 Task: Set the alternate calendars to Hijri - Kuwaiti.
Action: Mouse moved to (948, 96)
Screenshot: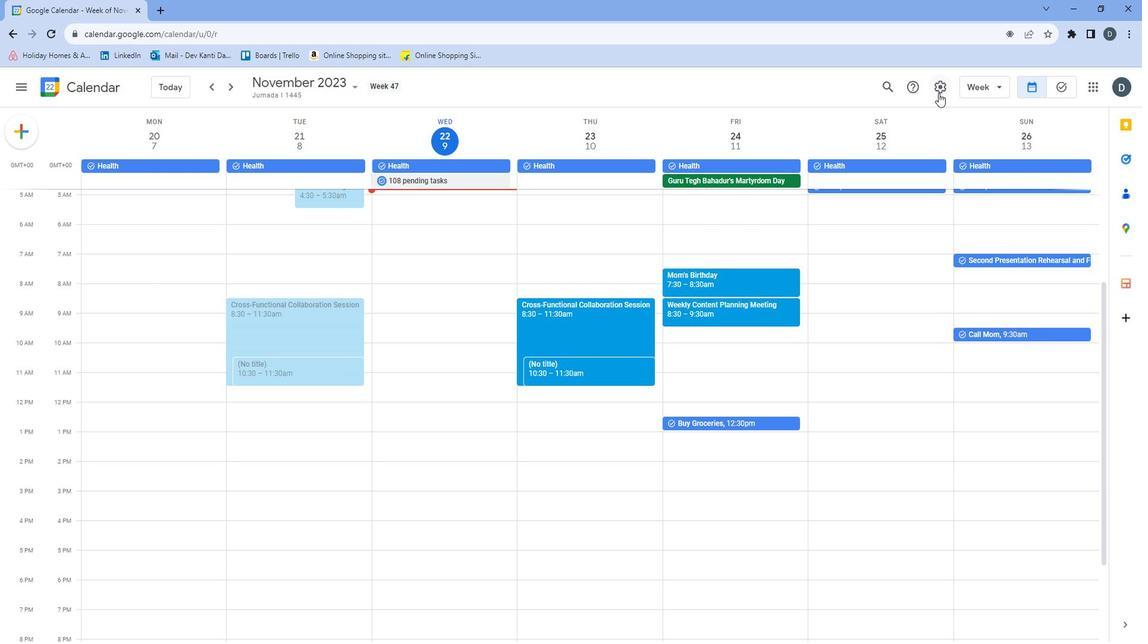 
Action: Mouse pressed left at (948, 96)
Screenshot: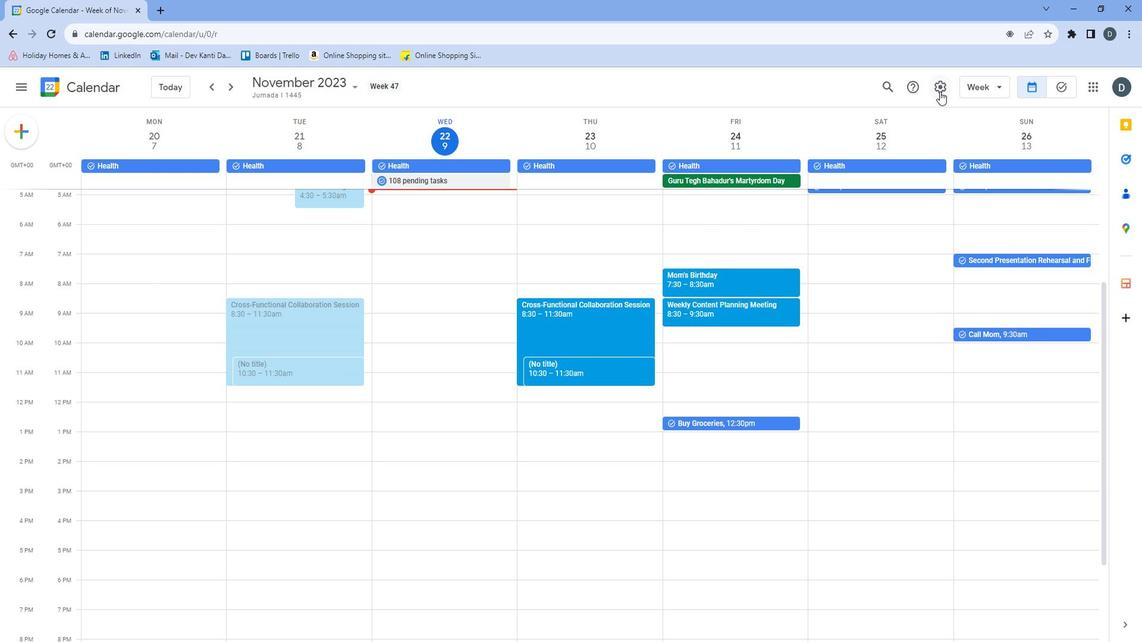 
Action: Mouse moved to (953, 112)
Screenshot: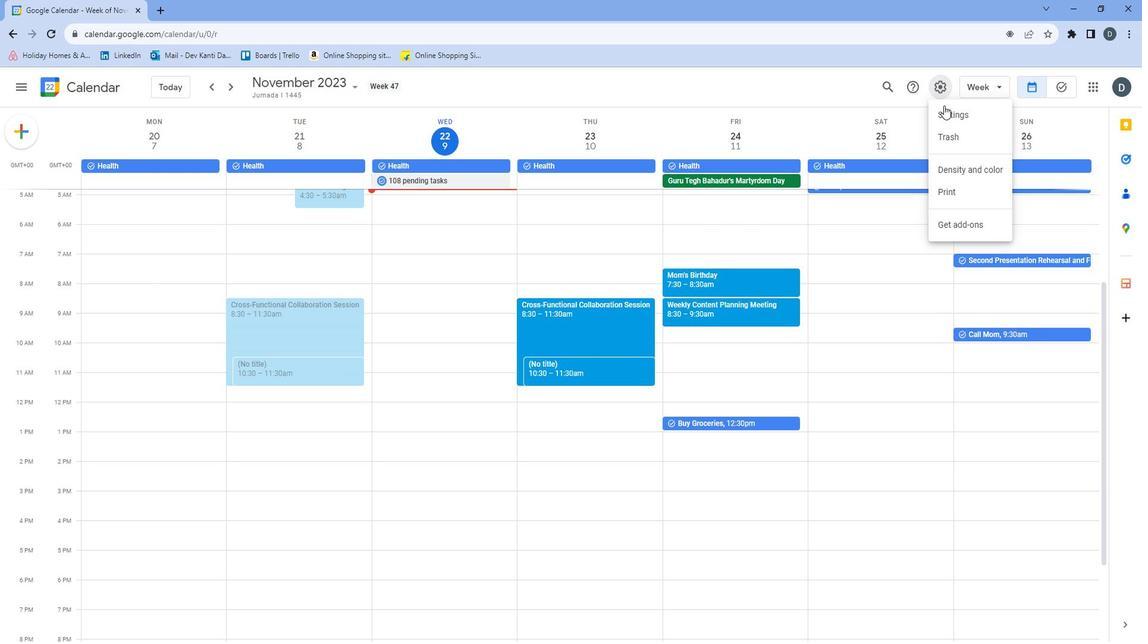 
Action: Mouse pressed left at (953, 112)
Screenshot: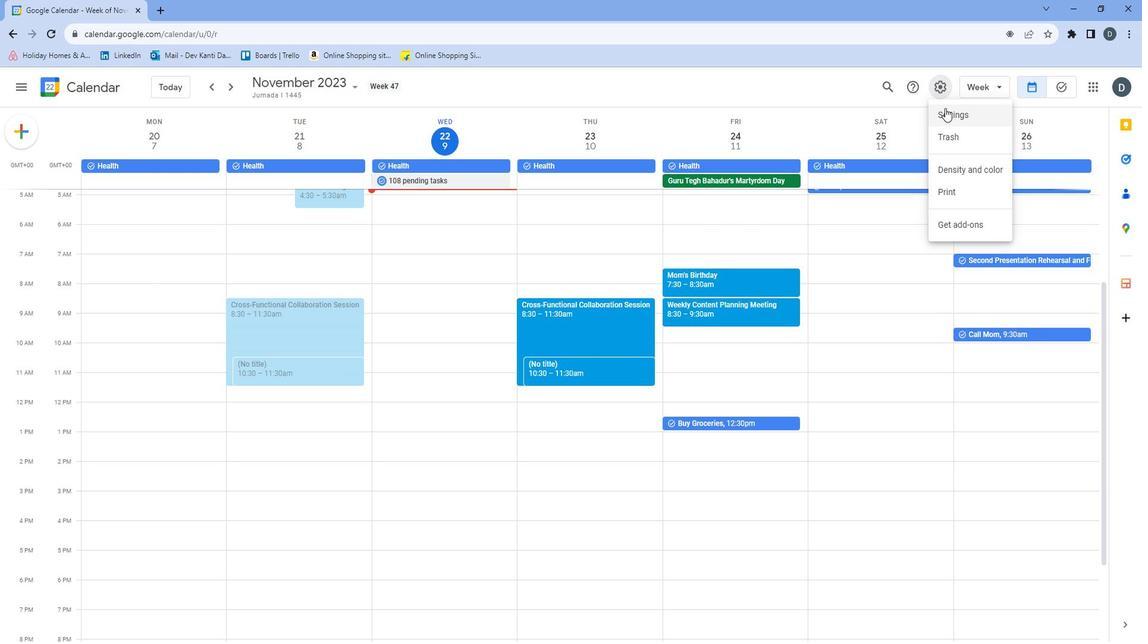 
Action: Mouse moved to (706, 330)
Screenshot: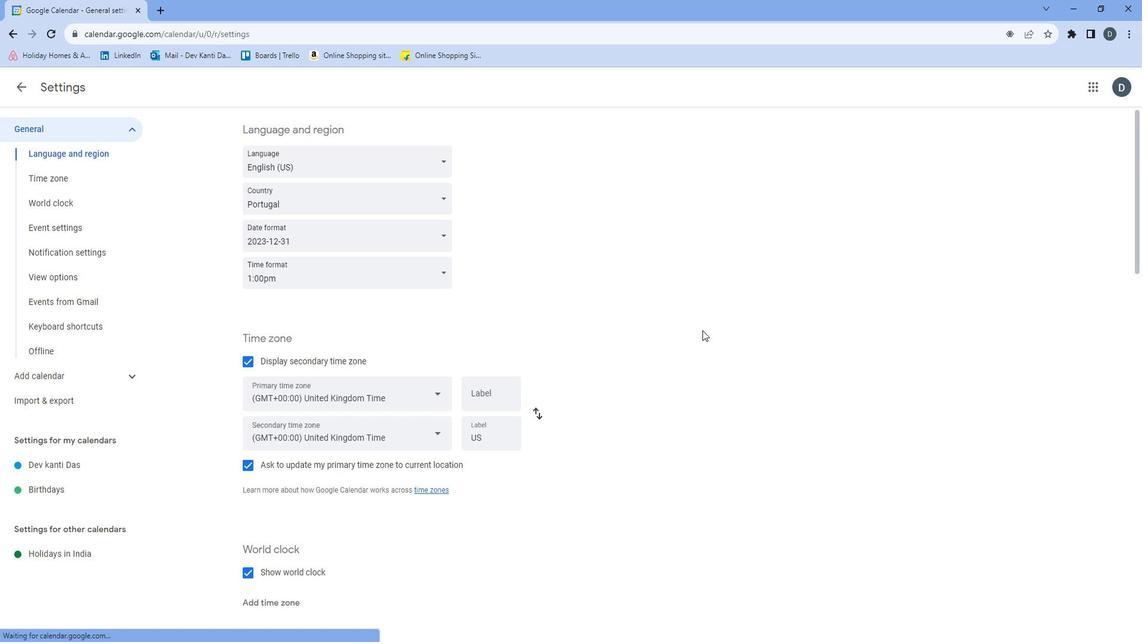 
Action: Mouse scrolled (706, 329) with delta (0, 0)
Screenshot: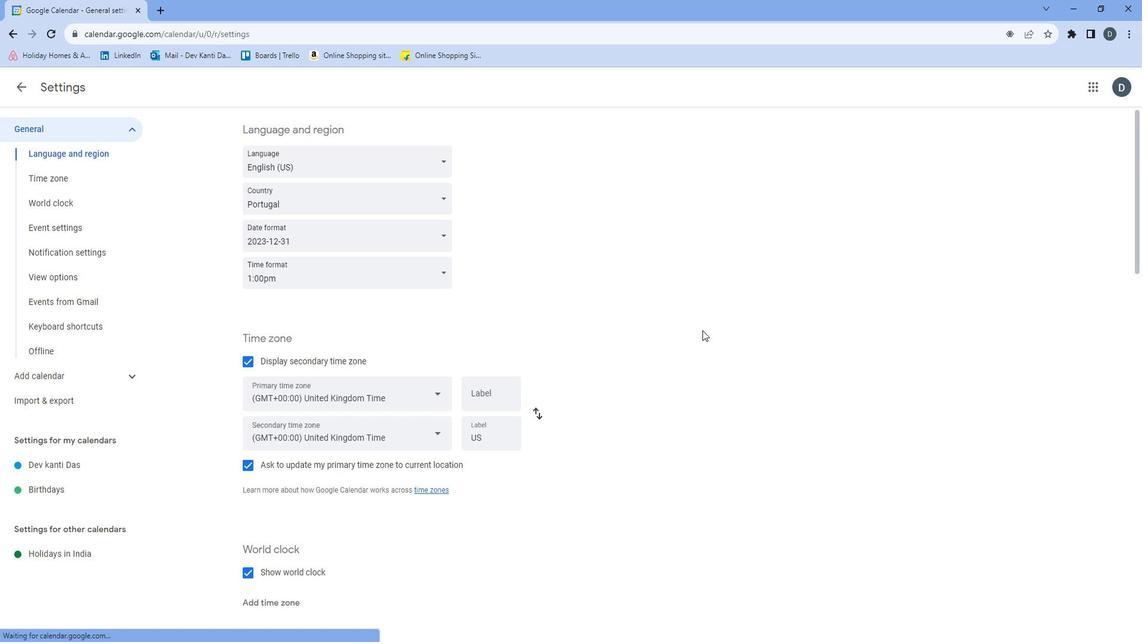 
Action: Mouse moved to (680, 342)
Screenshot: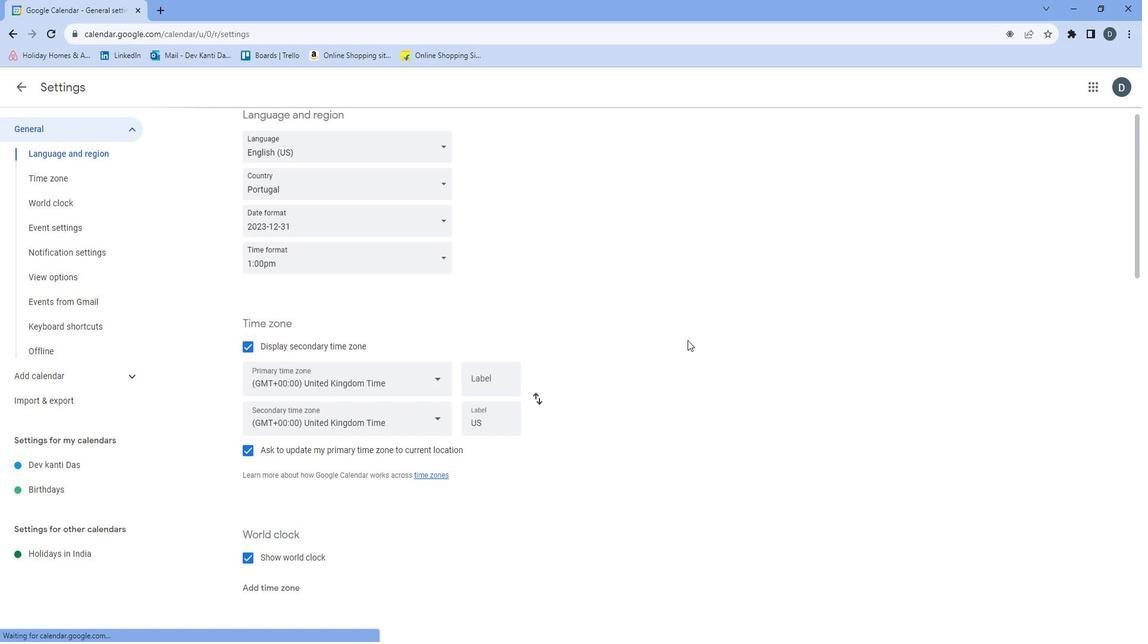 
Action: Mouse scrolled (680, 342) with delta (0, 0)
Screenshot: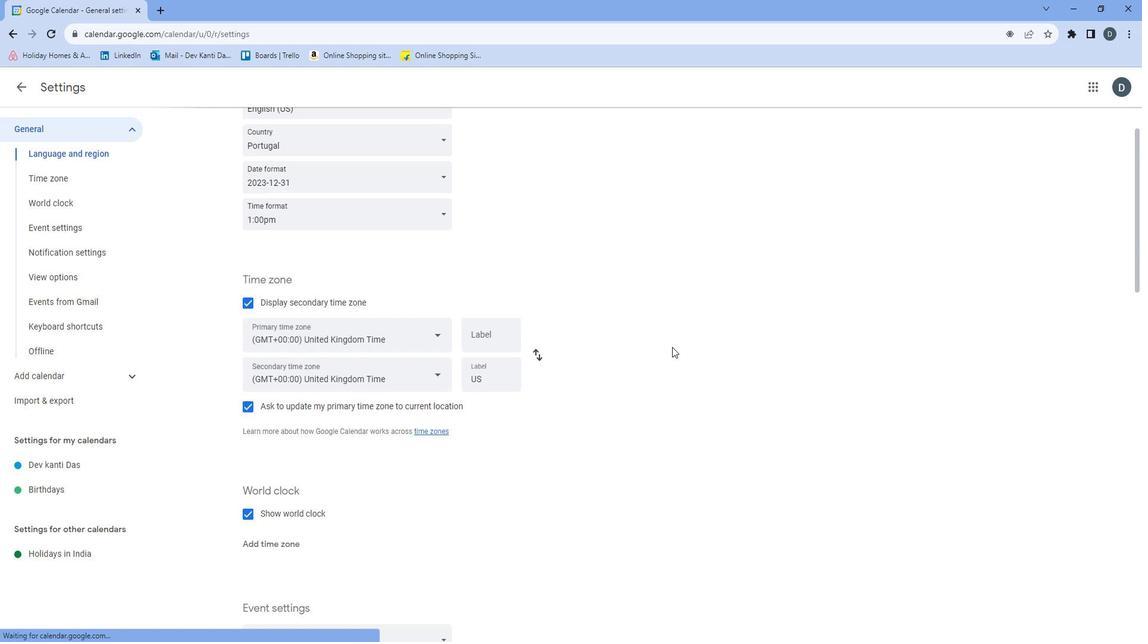
Action: Mouse moved to (654, 345)
Screenshot: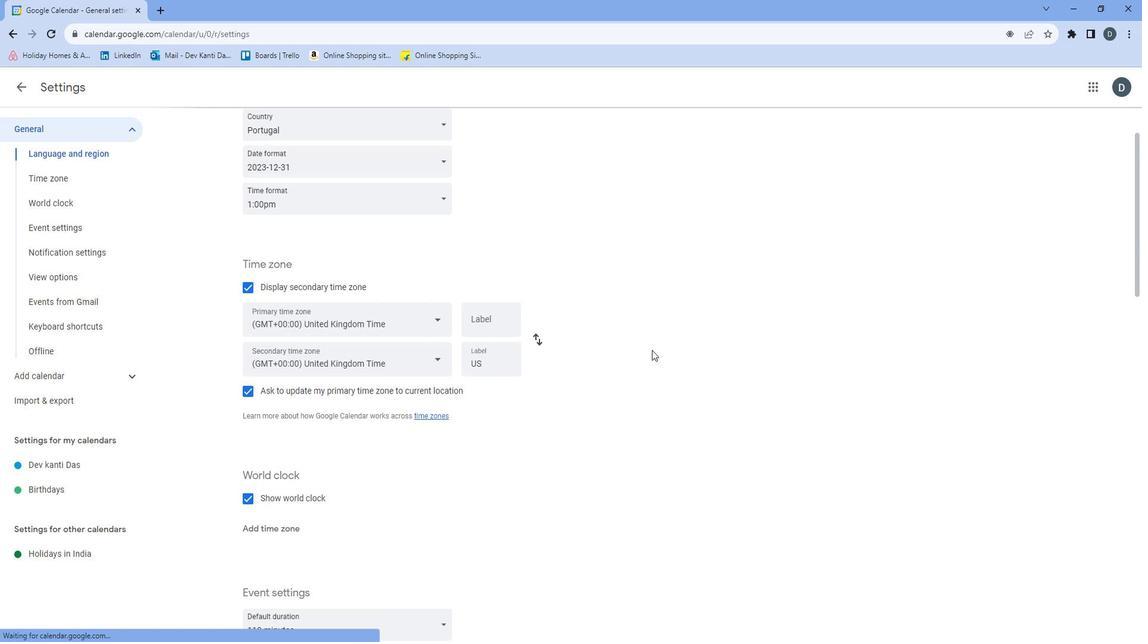 
Action: Mouse scrolled (654, 345) with delta (0, 0)
Screenshot: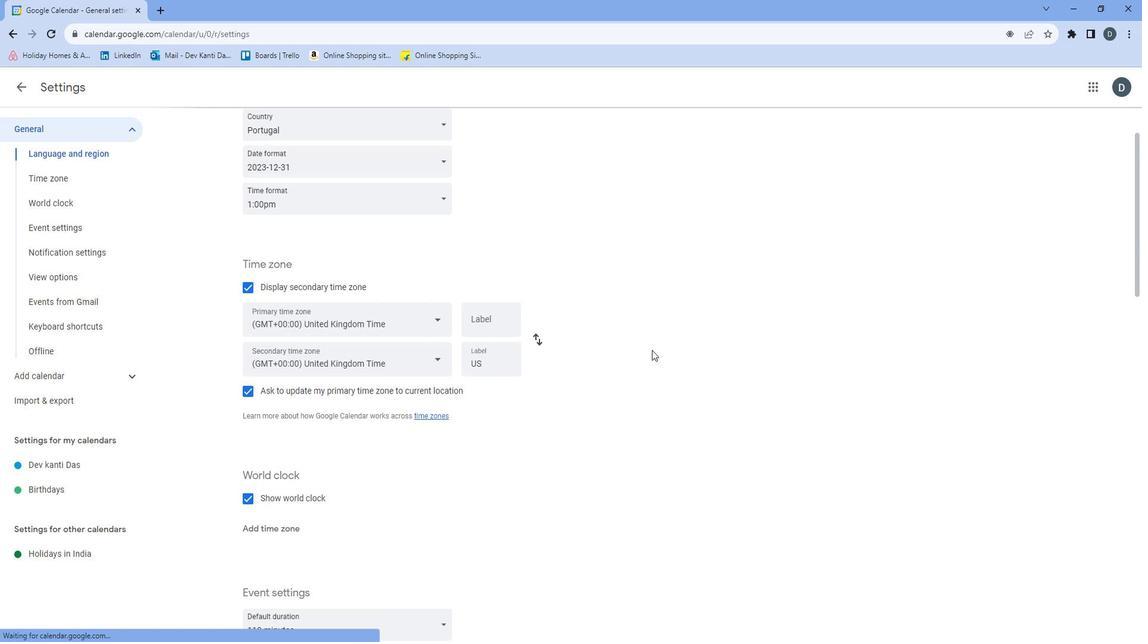 
Action: Mouse moved to (616, 346)
Screenshot: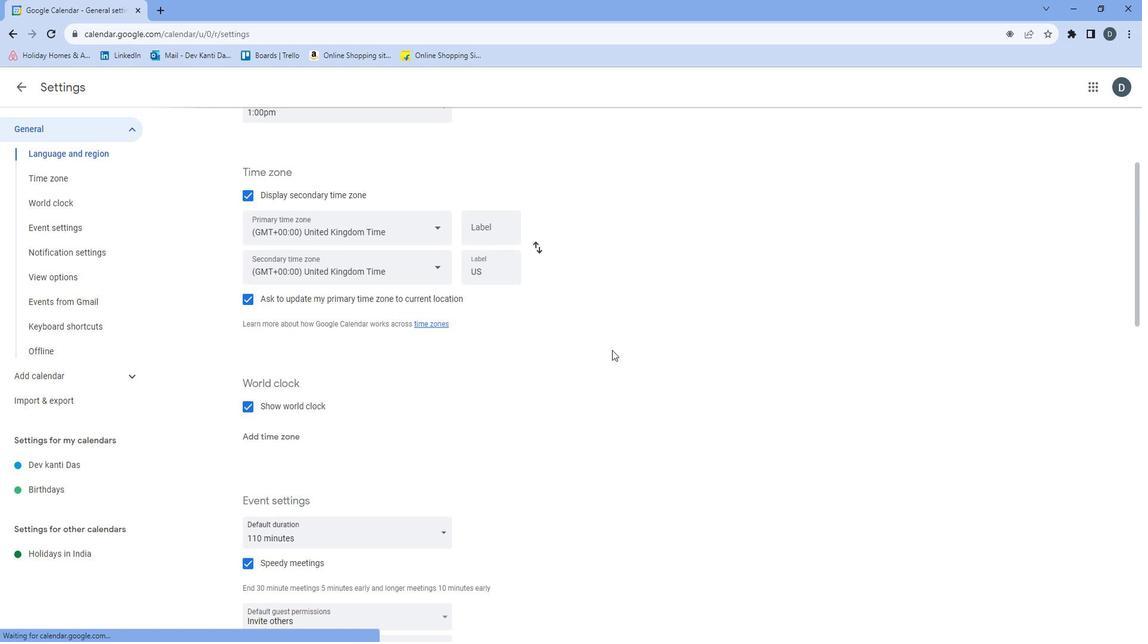 
Action: Mouse scrolled (616, 345) with delta (0, 0)
Screenshot: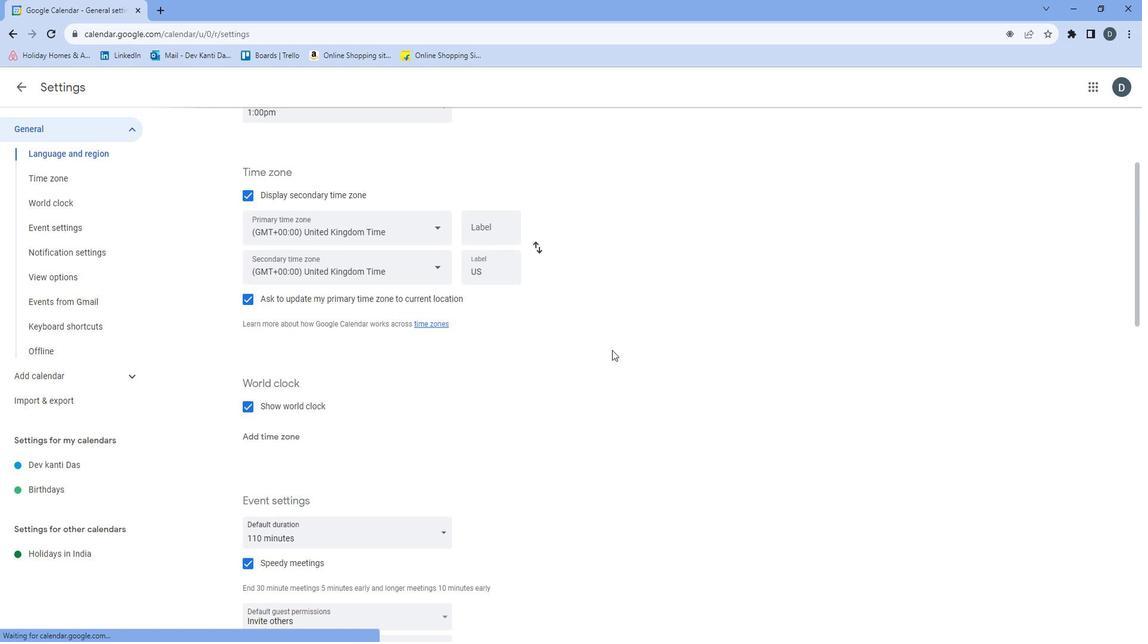 
Action: Mouse moved to (609, 346)
Screenshot: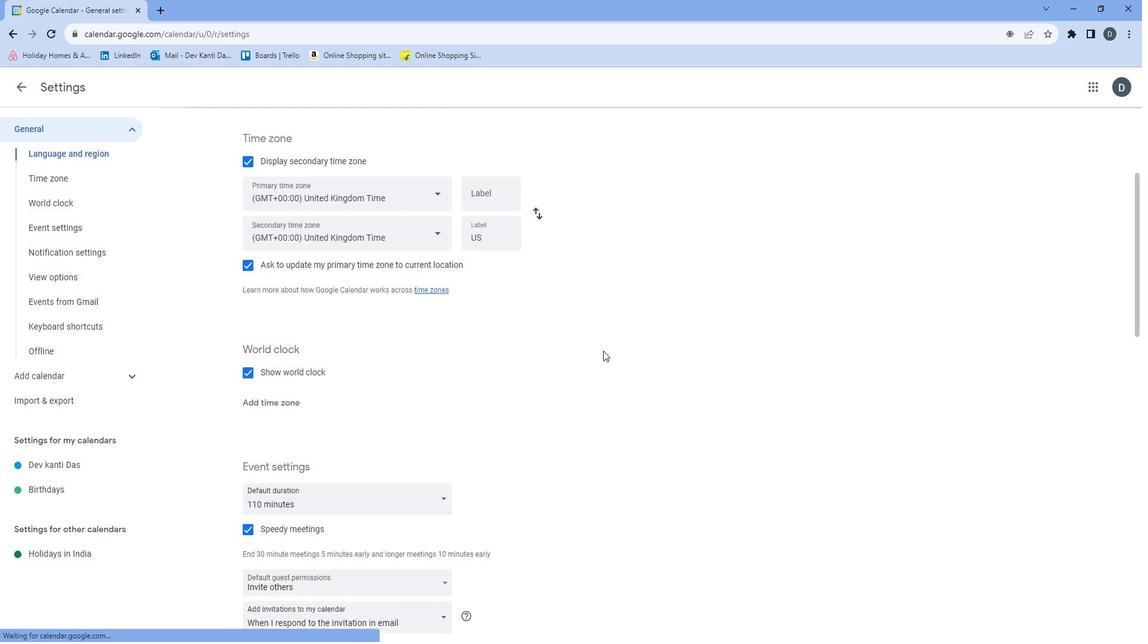
Action: Mouse scrolled (609, 345) with delta (0, 0)
Screenshot: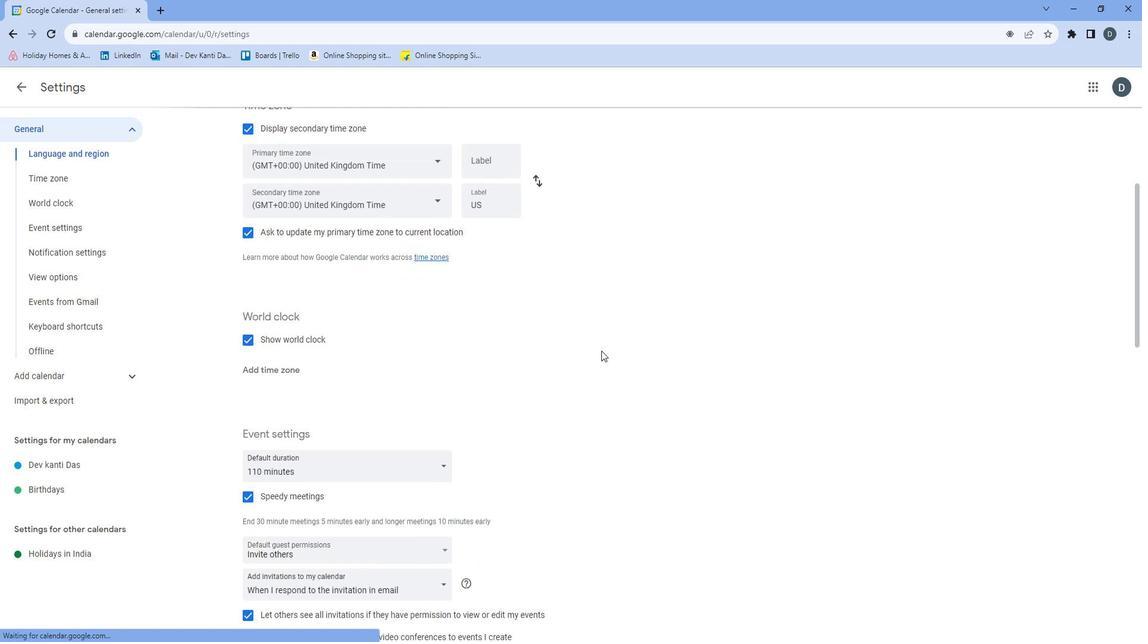
Action: Mouse moved to (610, 343)
Screenshot: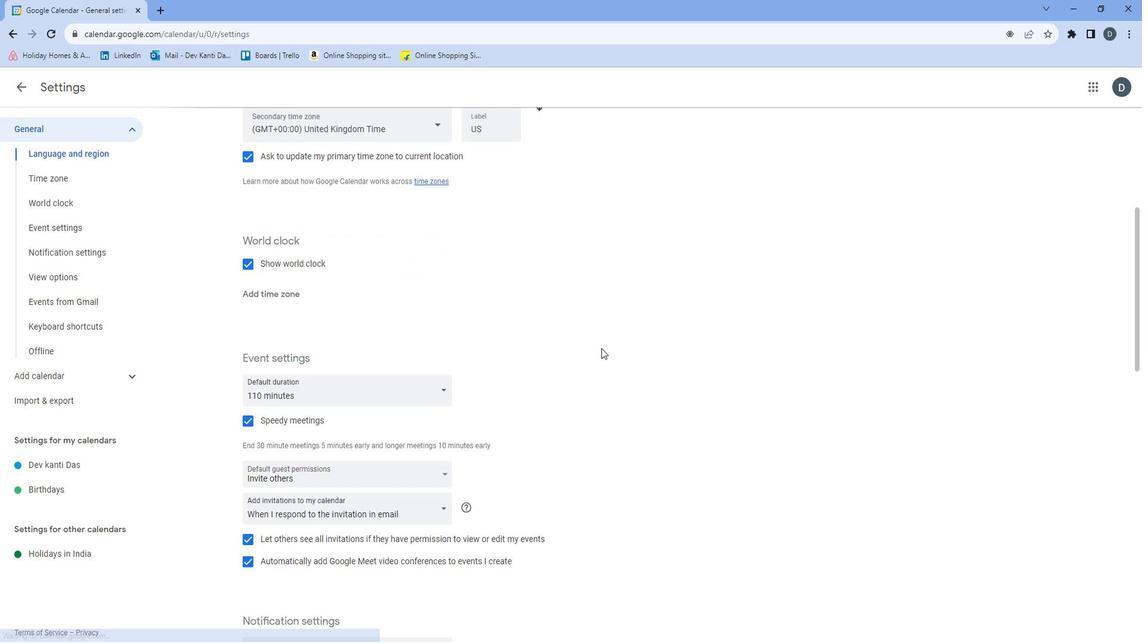 
Action: Mouse scrolled (610, 342) with delta (0, 0)
Screenshot: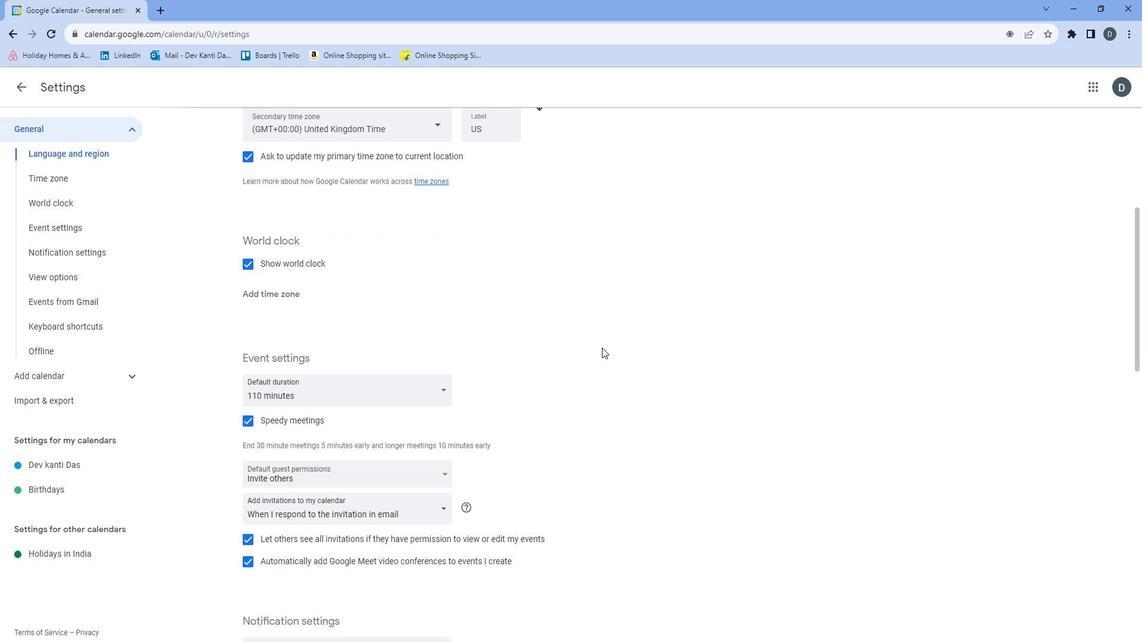 
Action: Mouse scrolled (610, 342) with delta (0, 0)
Screenshot: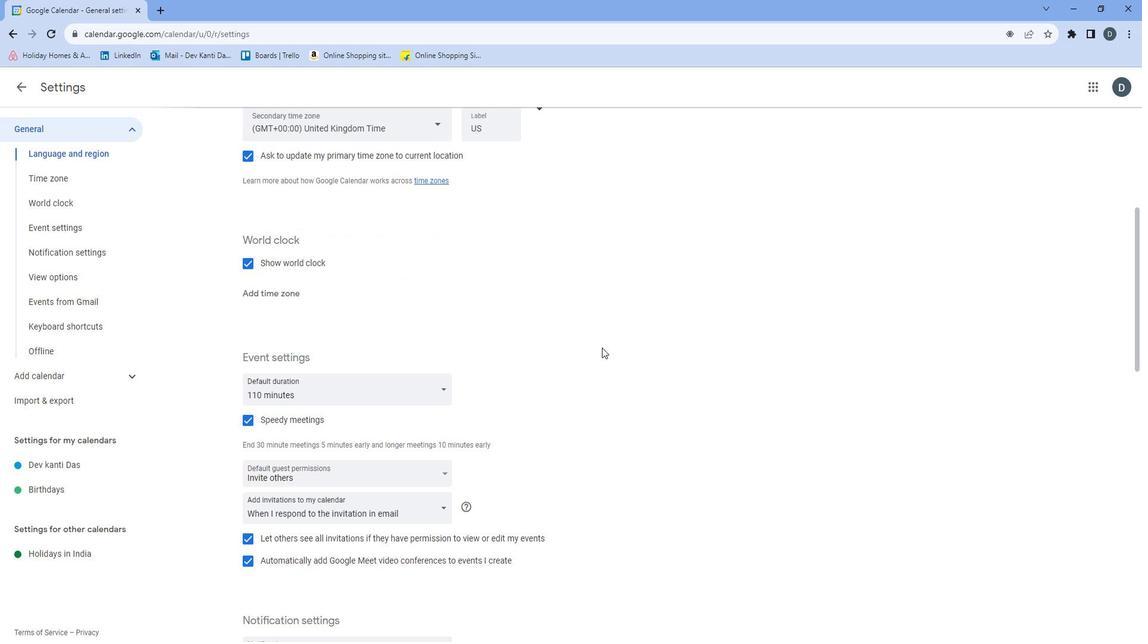 
Action: Mouse scrolled (610, 342) with delta (0, 0)
Screenshot: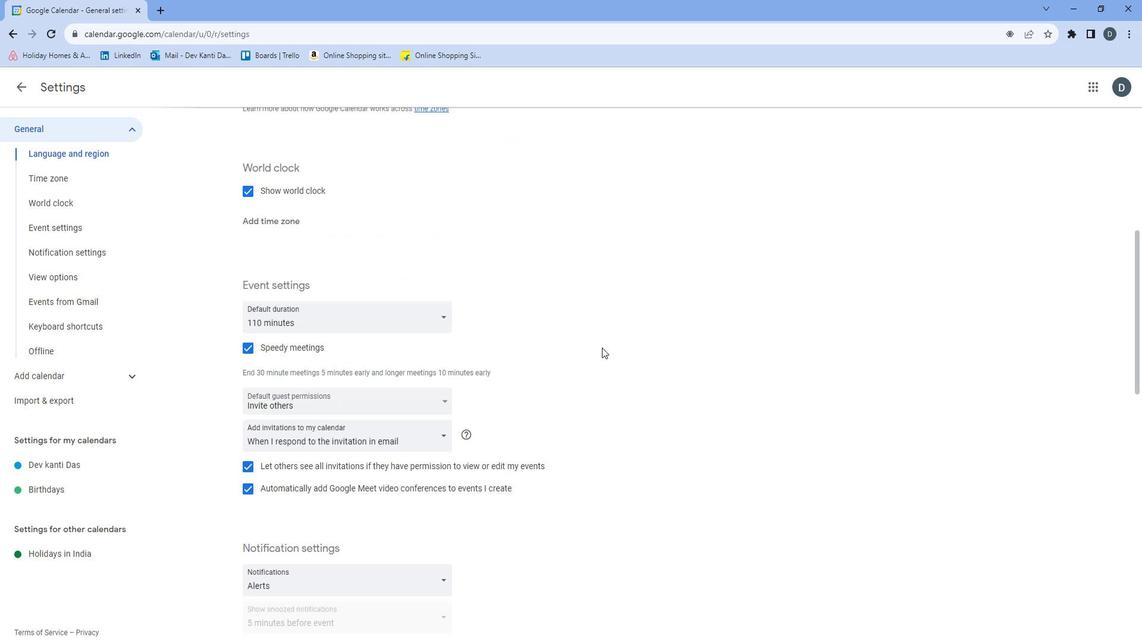 
Action: Mouse scrolled (610, 342) with delta (0, 0)
Screenshot: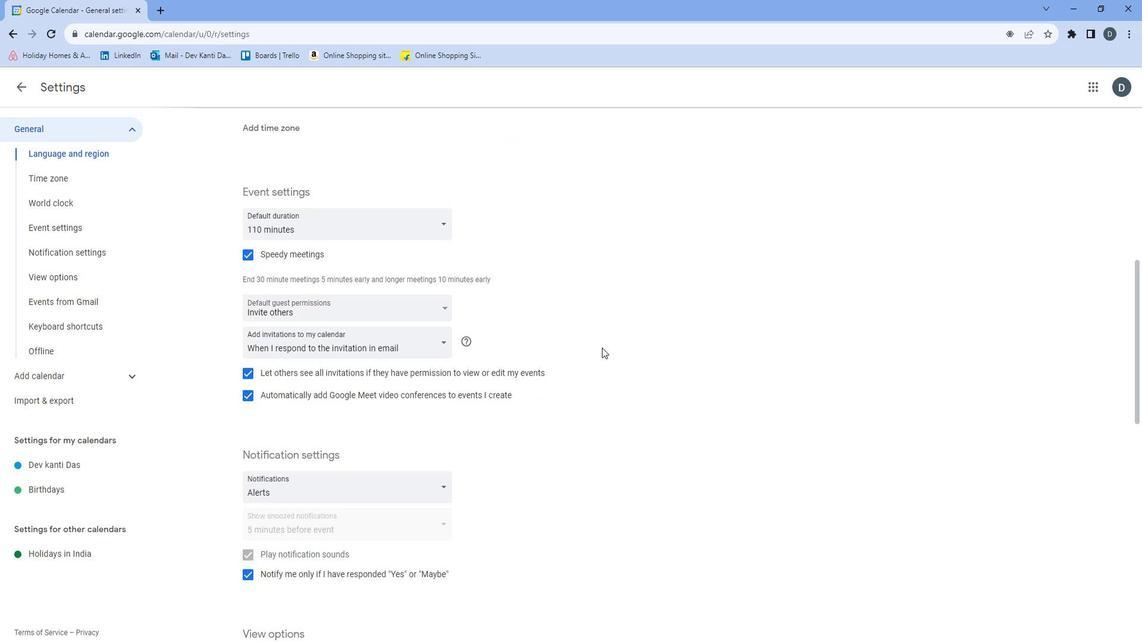 
Action: Mouse scrolled (610, 342) with delta (0, 0)
Screenshot: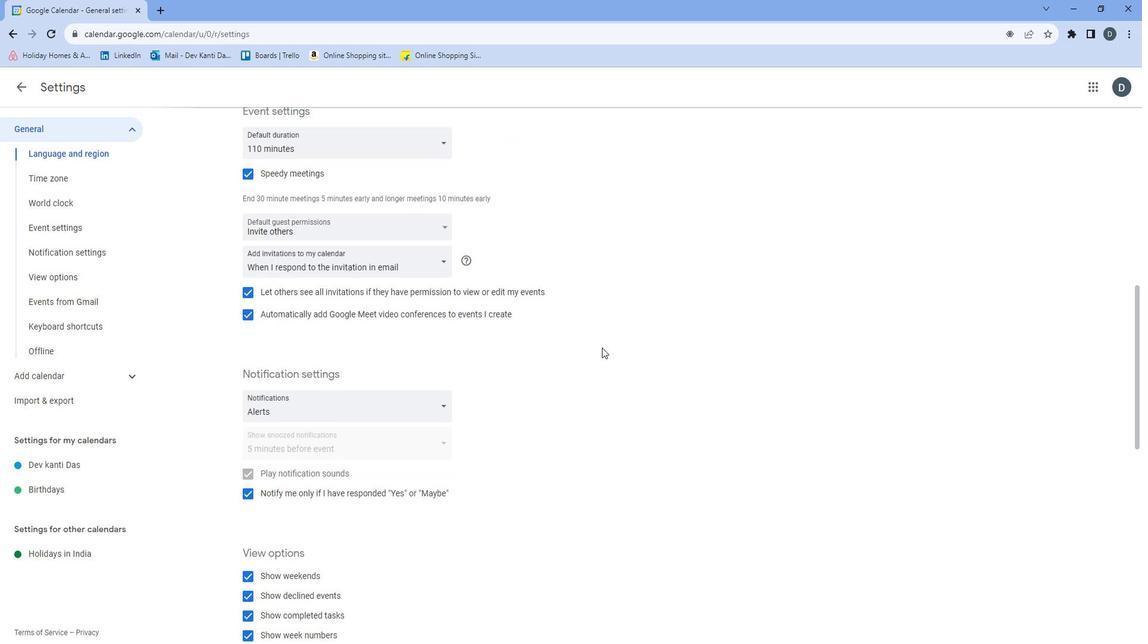 
Action: Mouse scrolled (610, 342) with delta (0, 0)
Screenshot: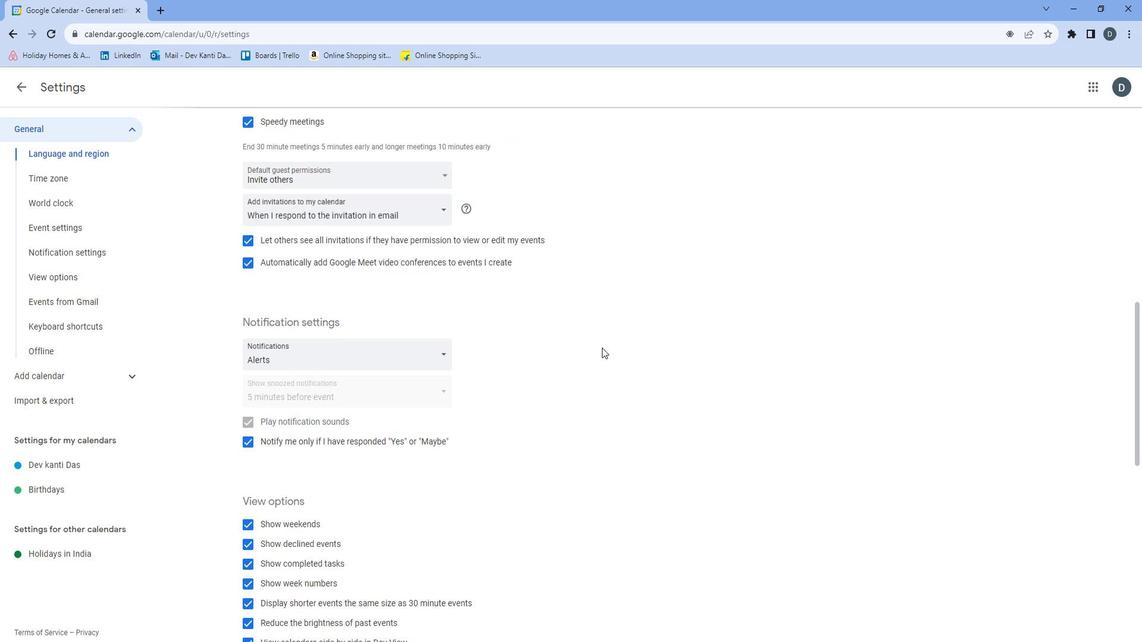 
Action: Mouse moved to (632, 335)
Screenshot: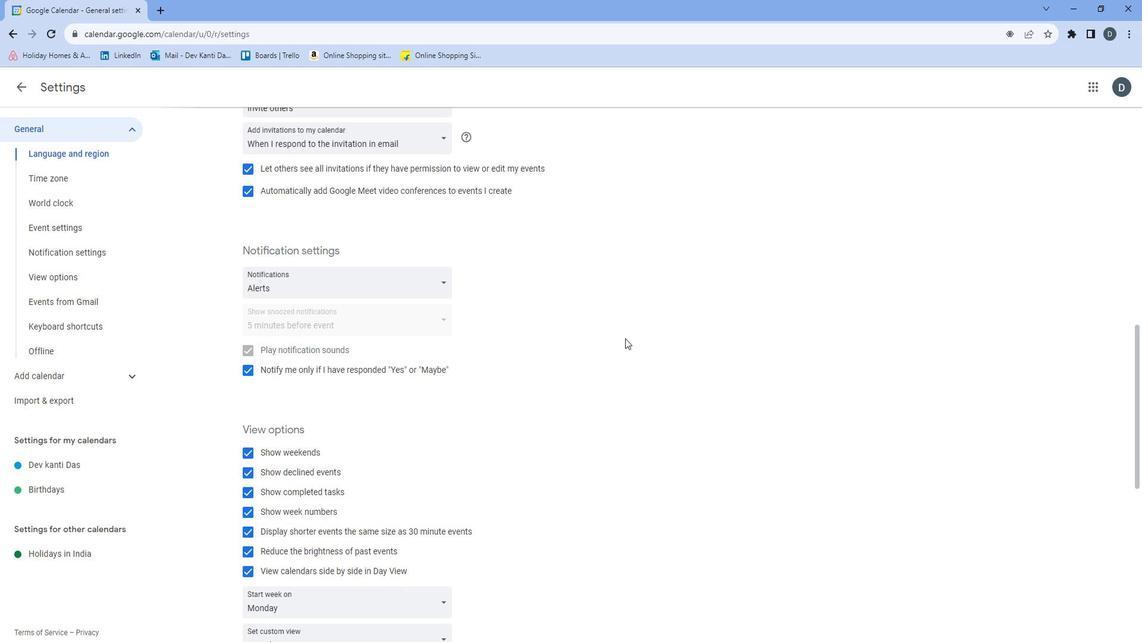 
Action: Mouse scrolled (632, 334) with delta (0, 0)
Screenshot: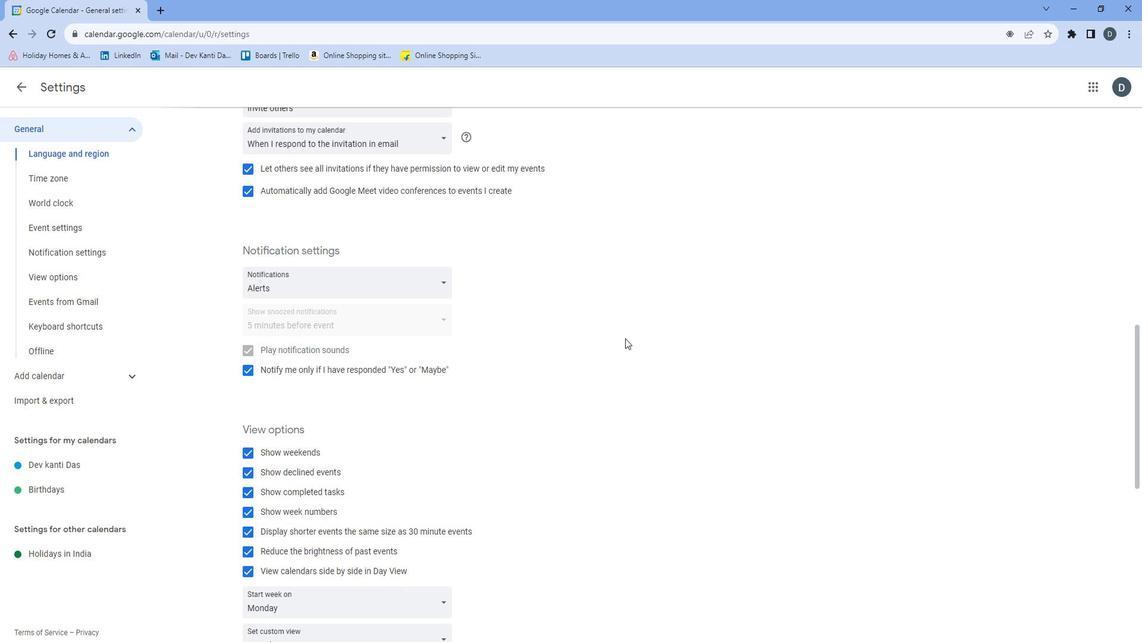 
Action: Mouse moved to (631, 337)
Screenshot: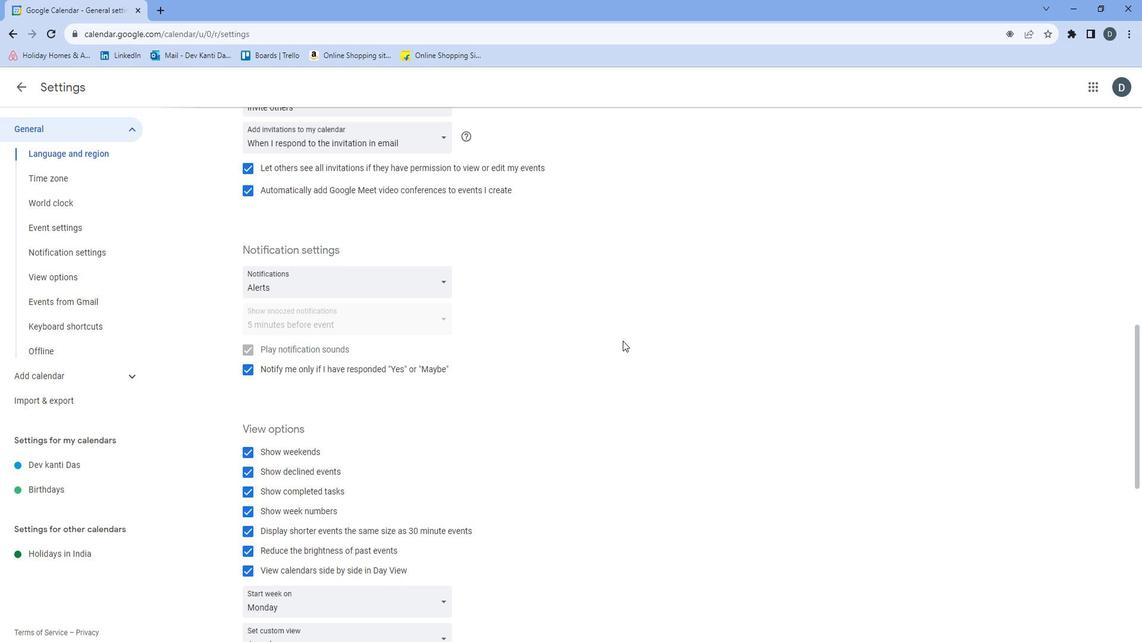 
Action: Mouse scrolled (631, 336) with delta (0, 0)
Screenshot: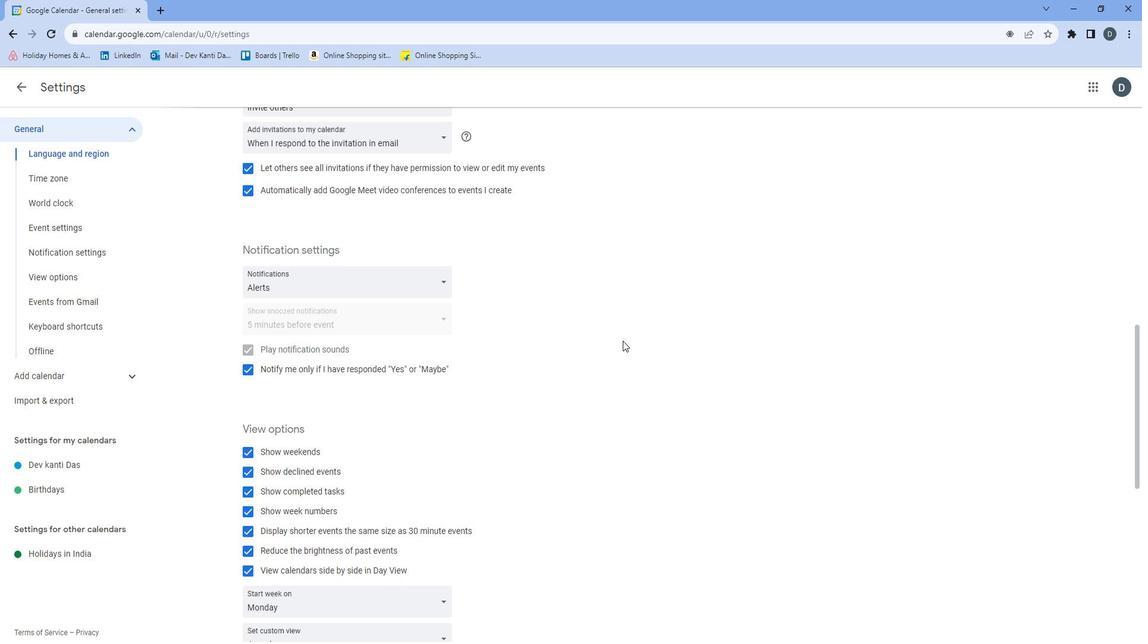 
Action: Mouse scrolled (631, 336) with delta (0, 0)
Screenshot: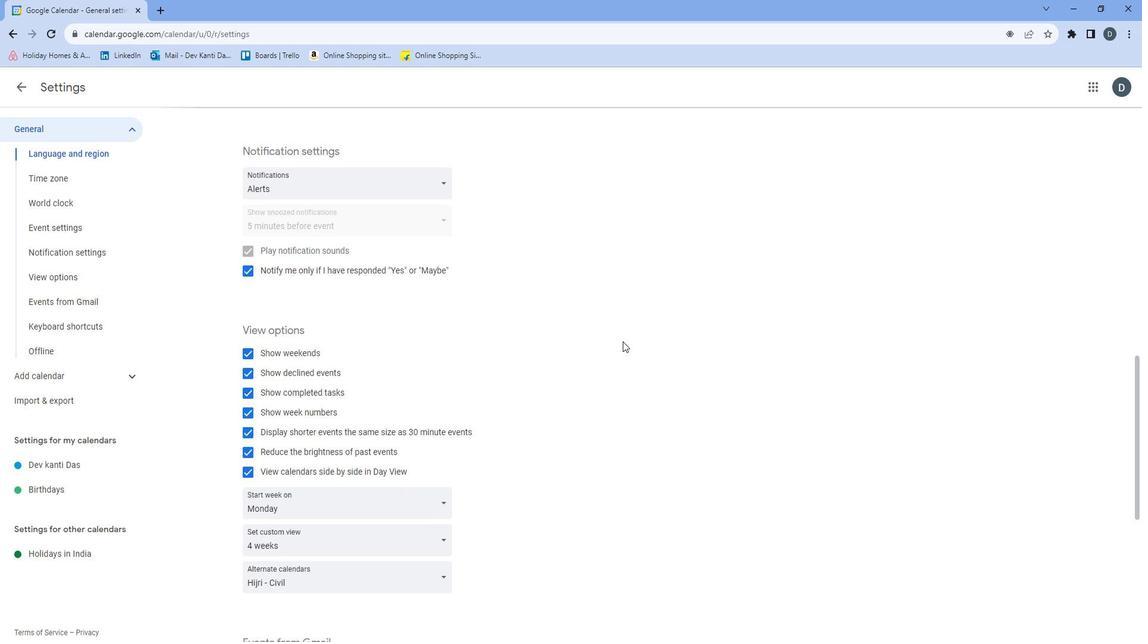 
Action: Mouse scrolled (631, 336) with delta (0, 0)
Screenshot: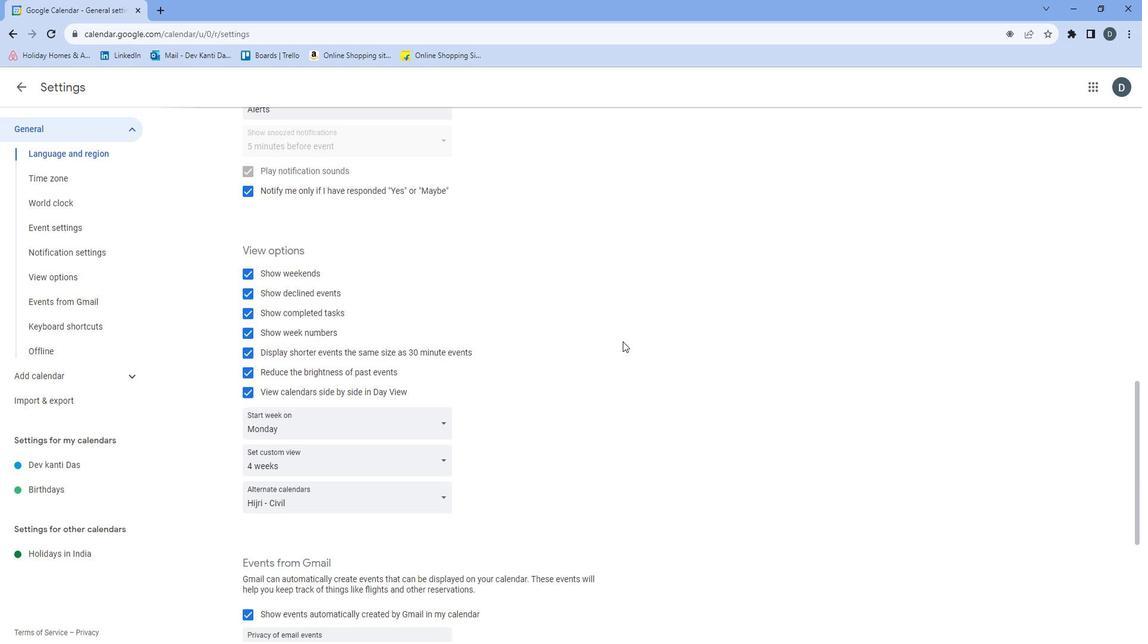 
Action: Mouse scrolled (631, 336) with delta (0, 0)
Screenshot: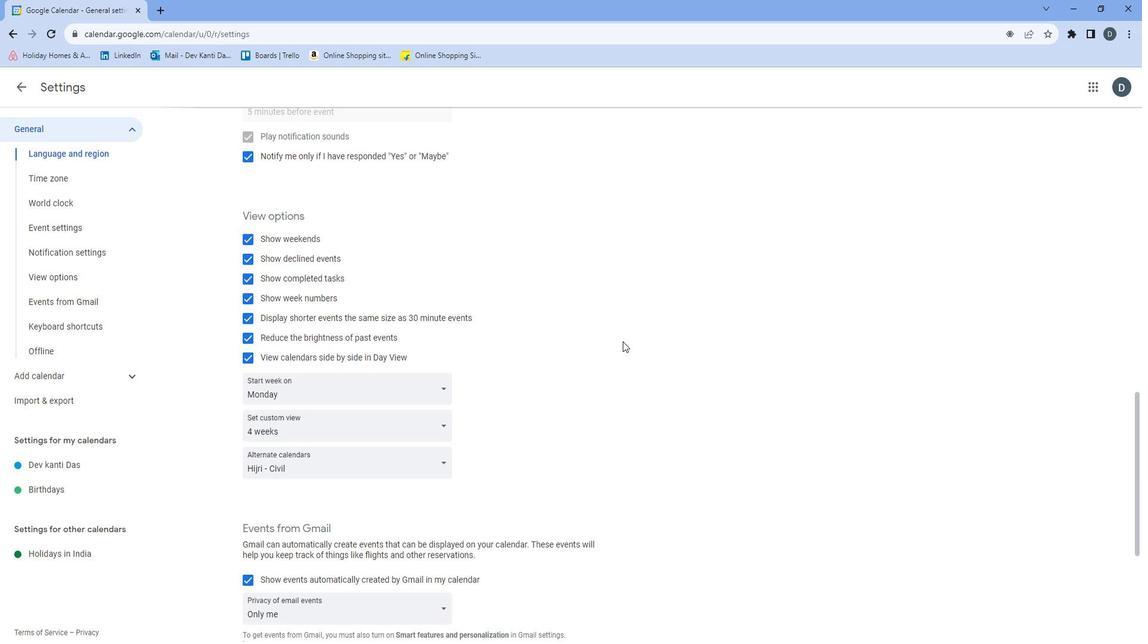
Action: Mouse moved to (443, 349)
Screenshot: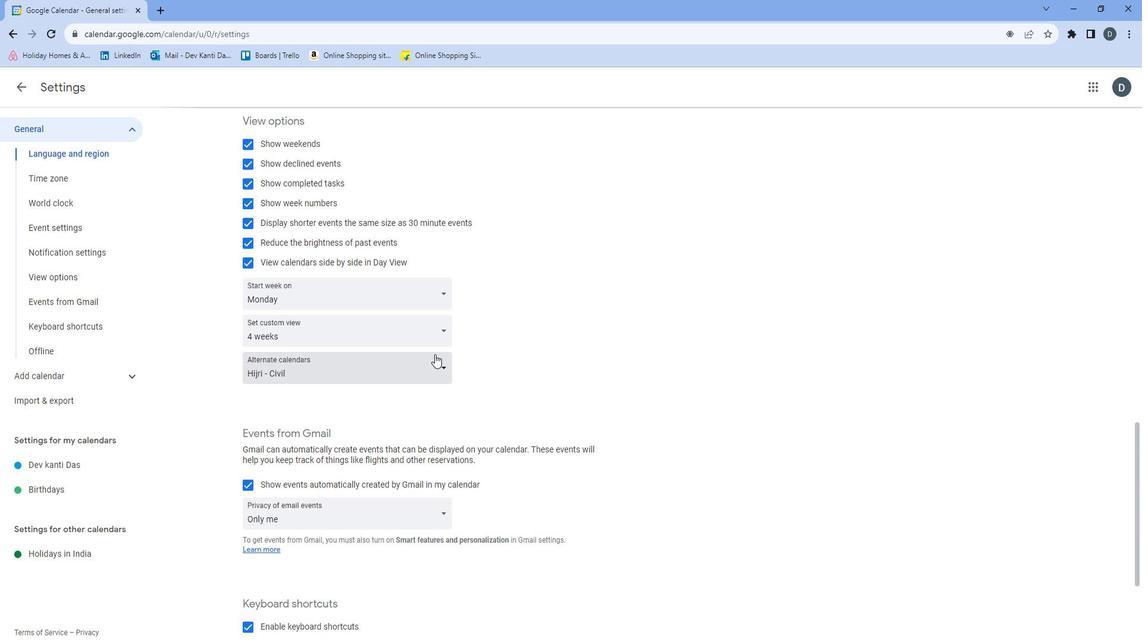 
Action: Mouse pressed left at (443, 349)
Screenshot: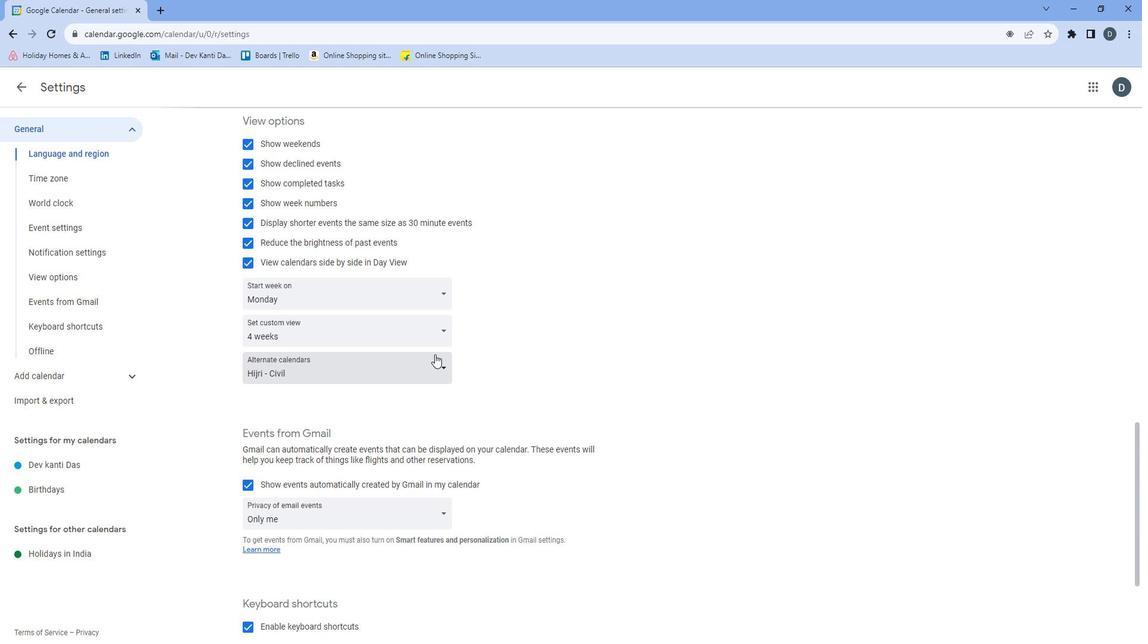 
Action: Mouse moved to (369, 238)
Screenshot: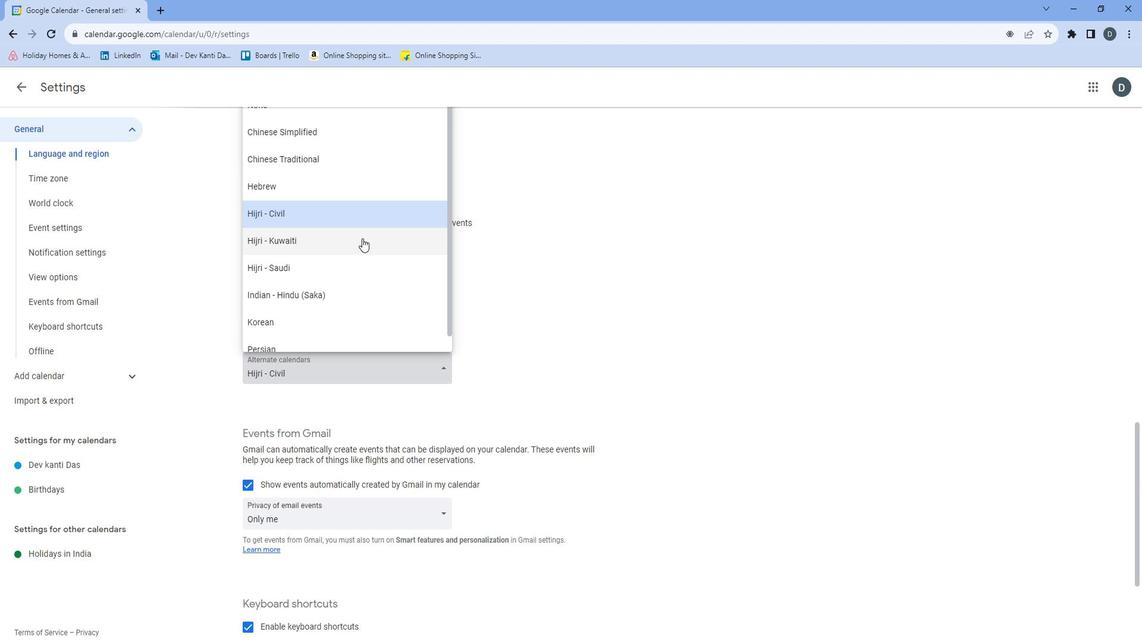 
Action: Mouse pressed left at (369, 238)
Screenshot: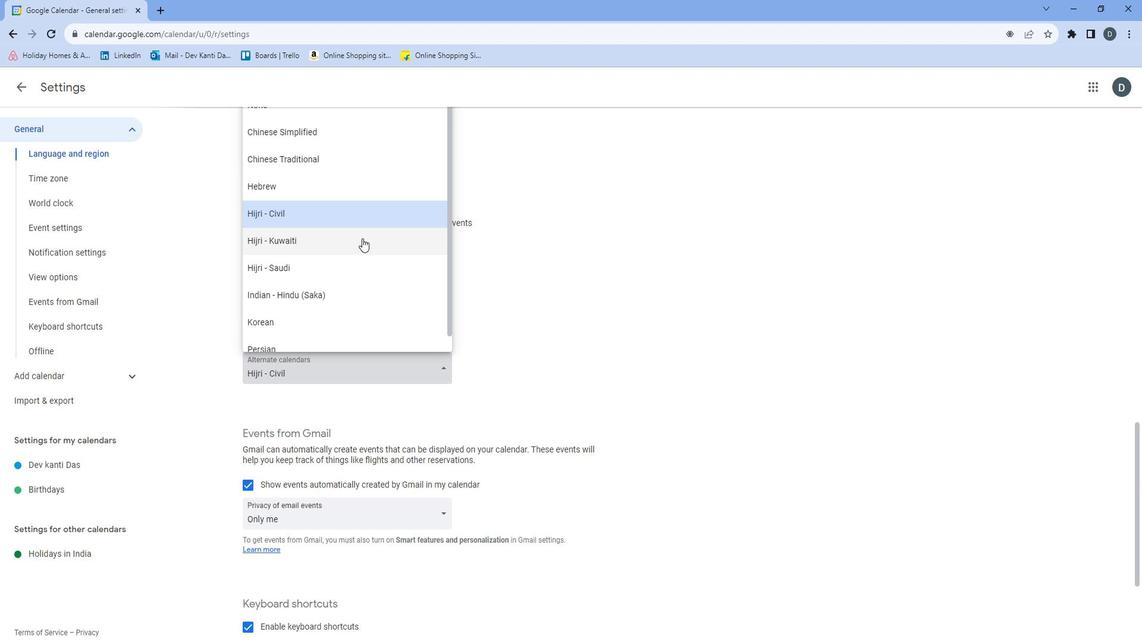 
Action: Mouse moved to (519, 258)
Screenshot: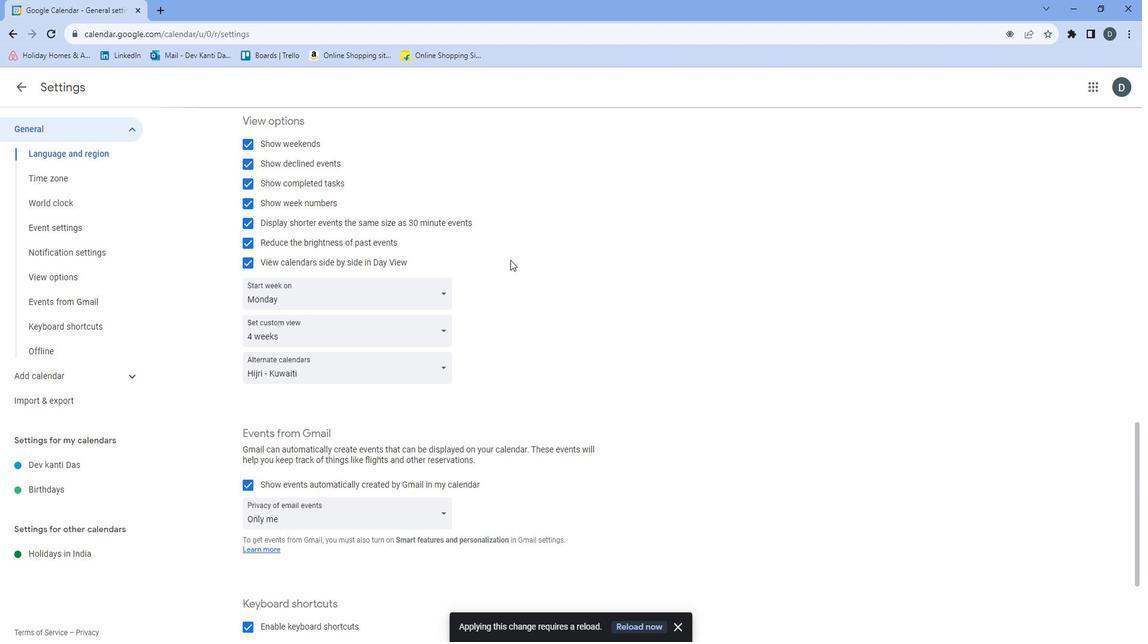 
